 Task: Add La Tortilla Factory Organic Yellow Corn Tortillas to the cart.
Action: Mouse moved to (52, 348)
Screenshot: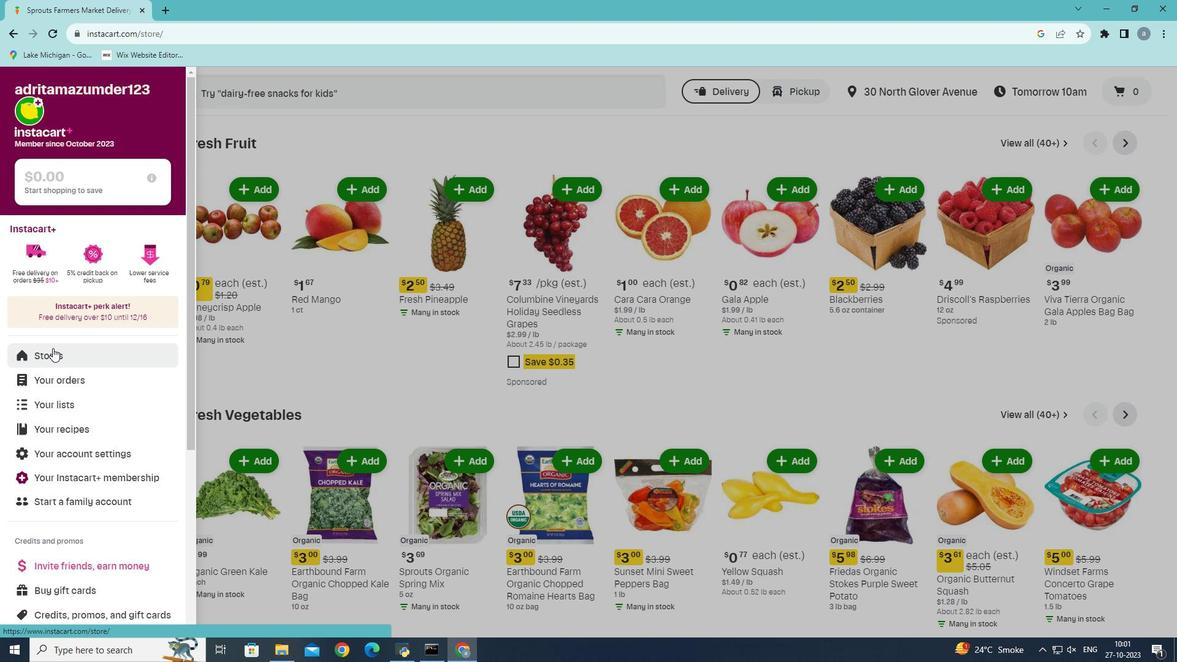 
Action: Mouse pressed left at (52, 348)
Screenshot: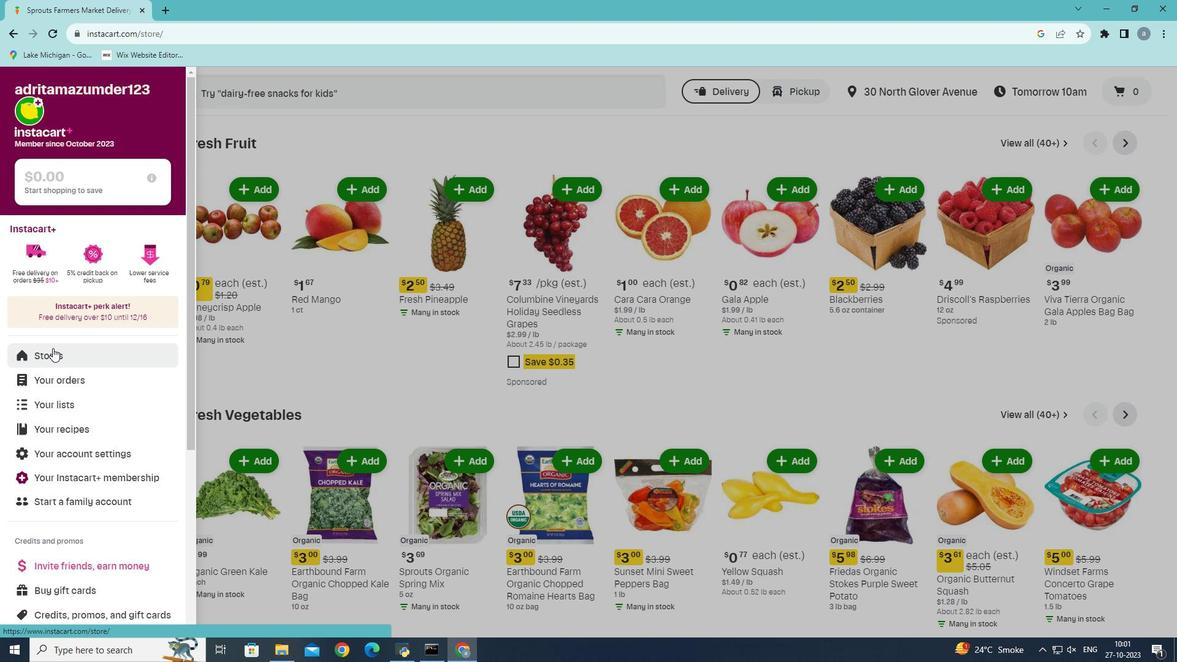 
Action: Mouse moved to (287, 137)
Screenshot: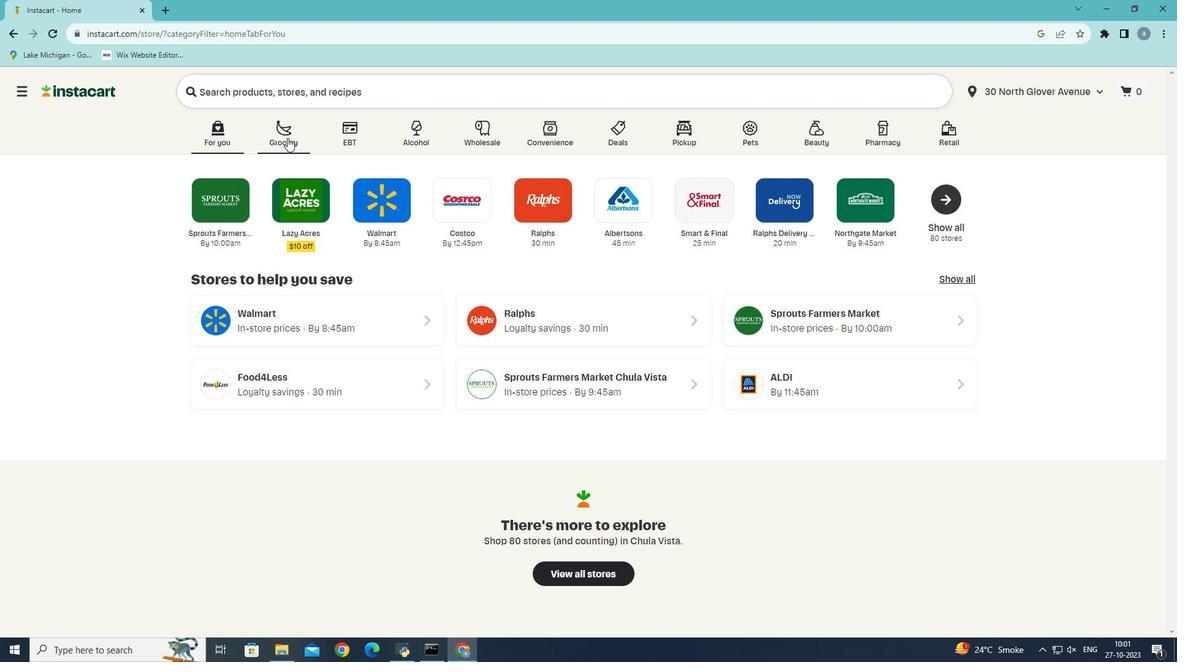 
Action: Mouse pressed left at (287, 137)
Screenshot: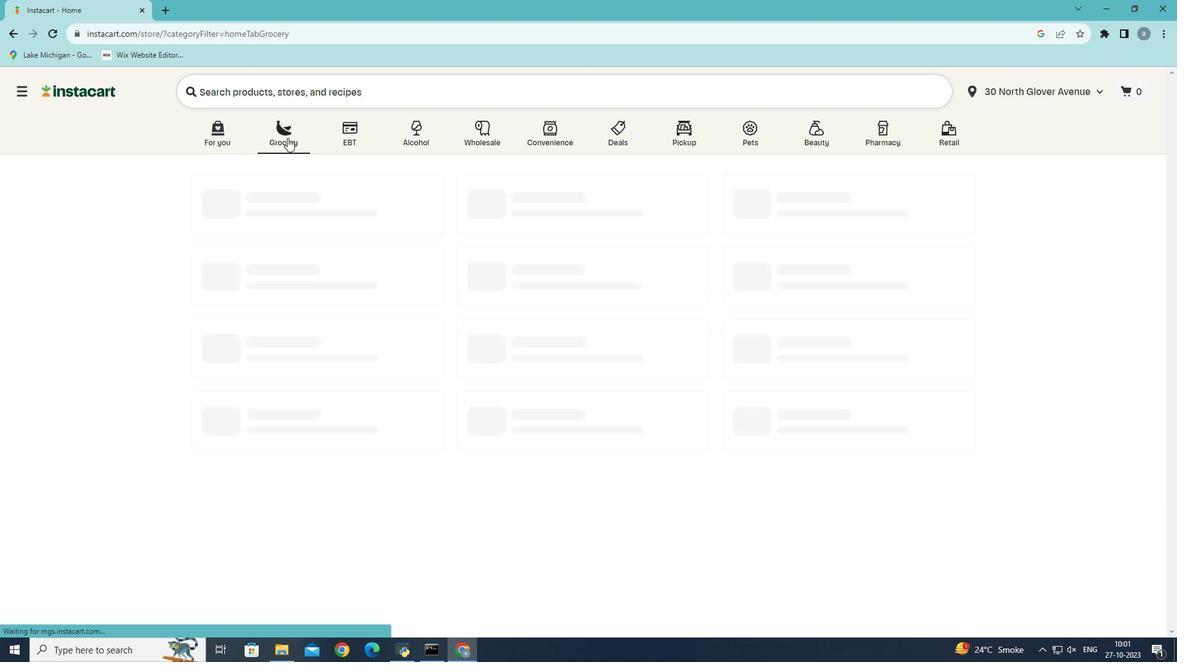 
Action: Mouse moved to (266, 348)
Screenshot: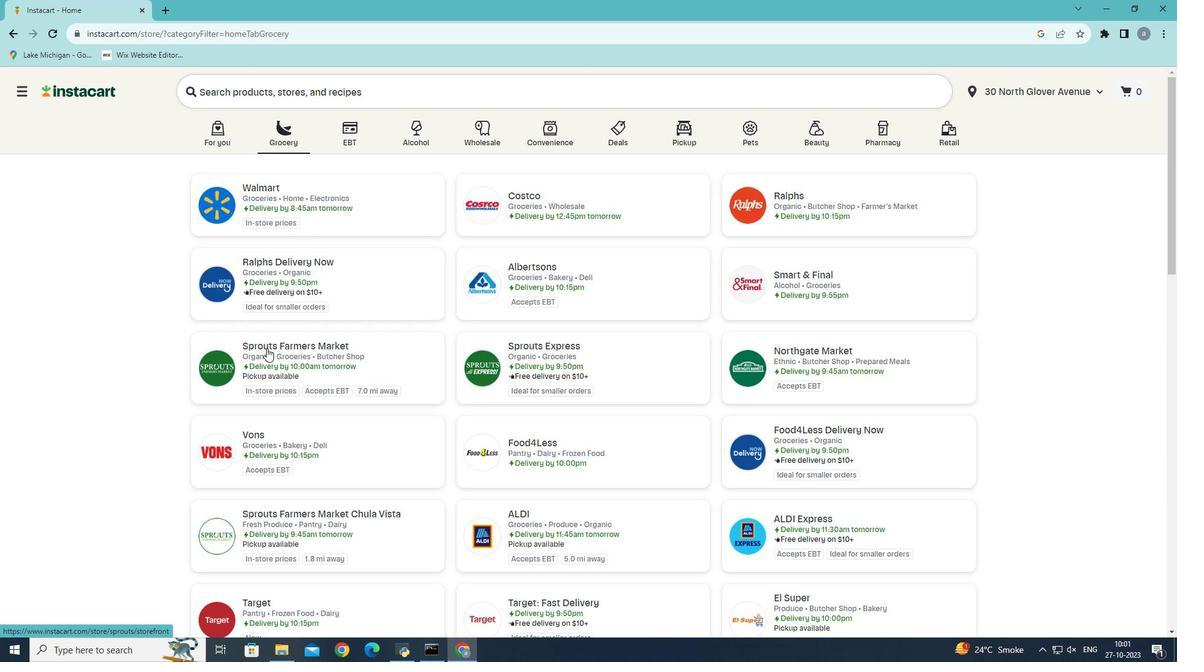 
Action: Mouse pressed left at (266, 348)
Screenshot: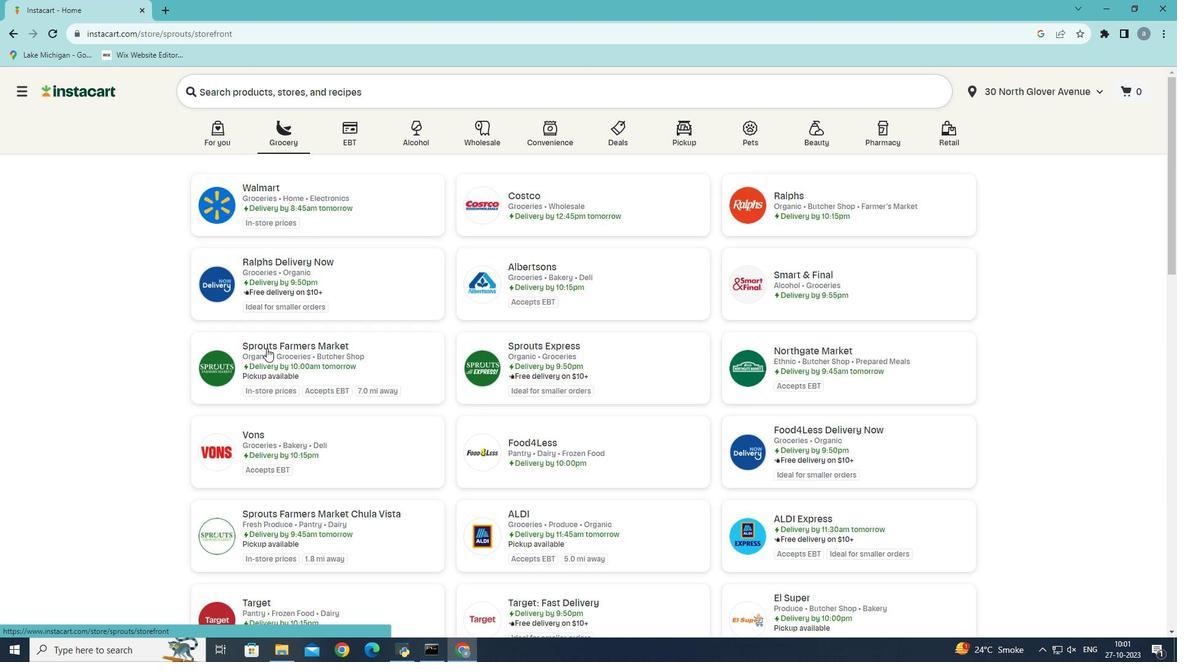 
Action: Mouse moved to (43, 533)
Screenshot: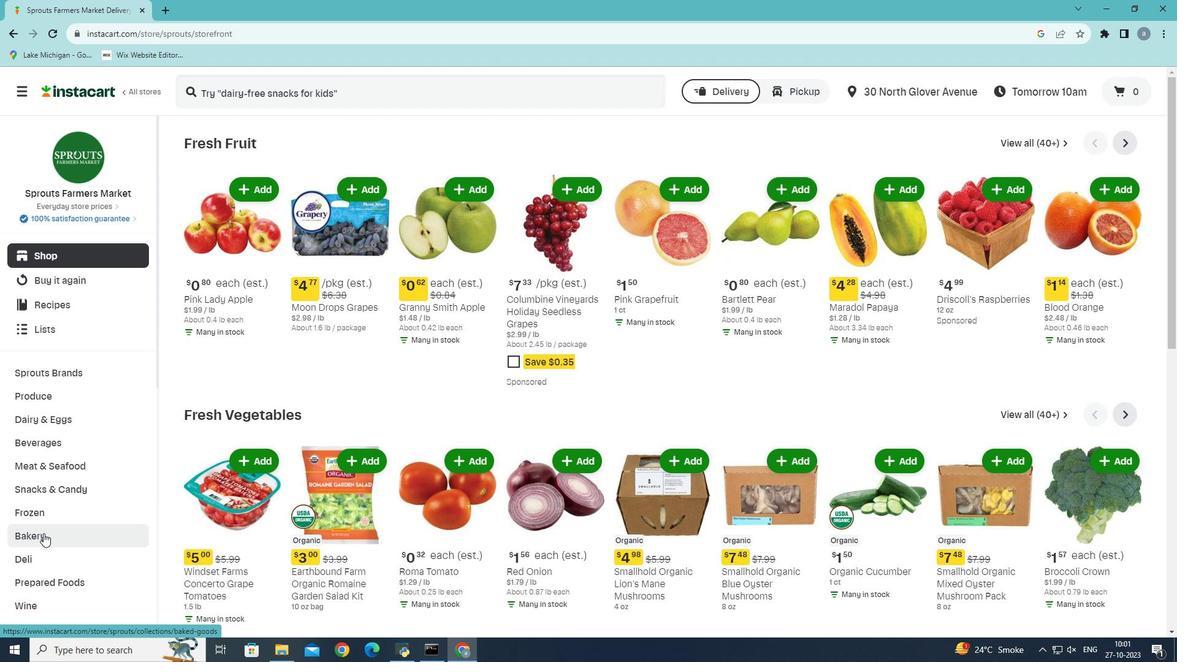 
Action: Mouse pressed left at (43, 533)
Screenshot: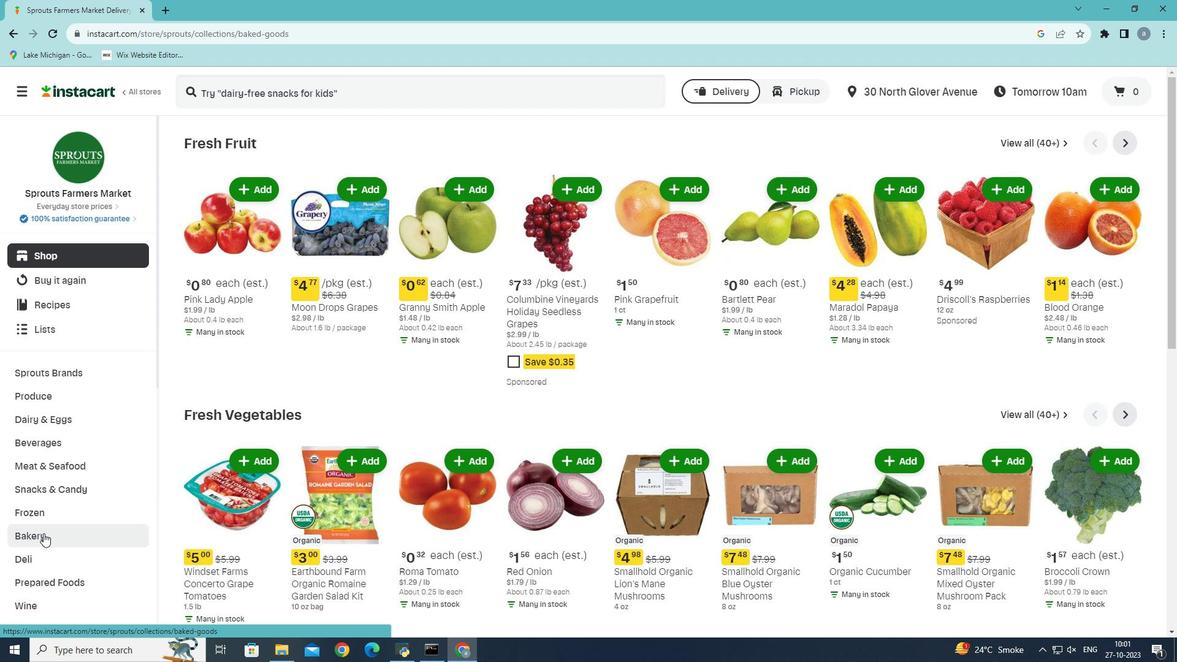
Action: Mouse moved to (945, 166)
Screenshot: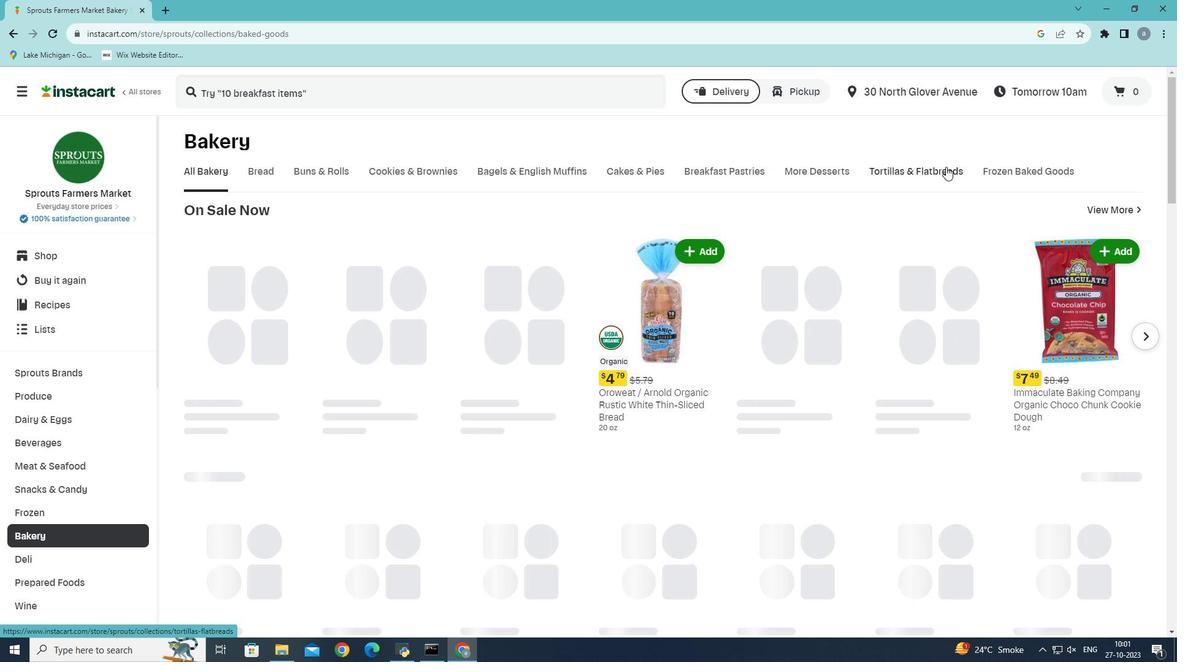 
Action: Mouse pressed left at (945, 166)
Screenshot: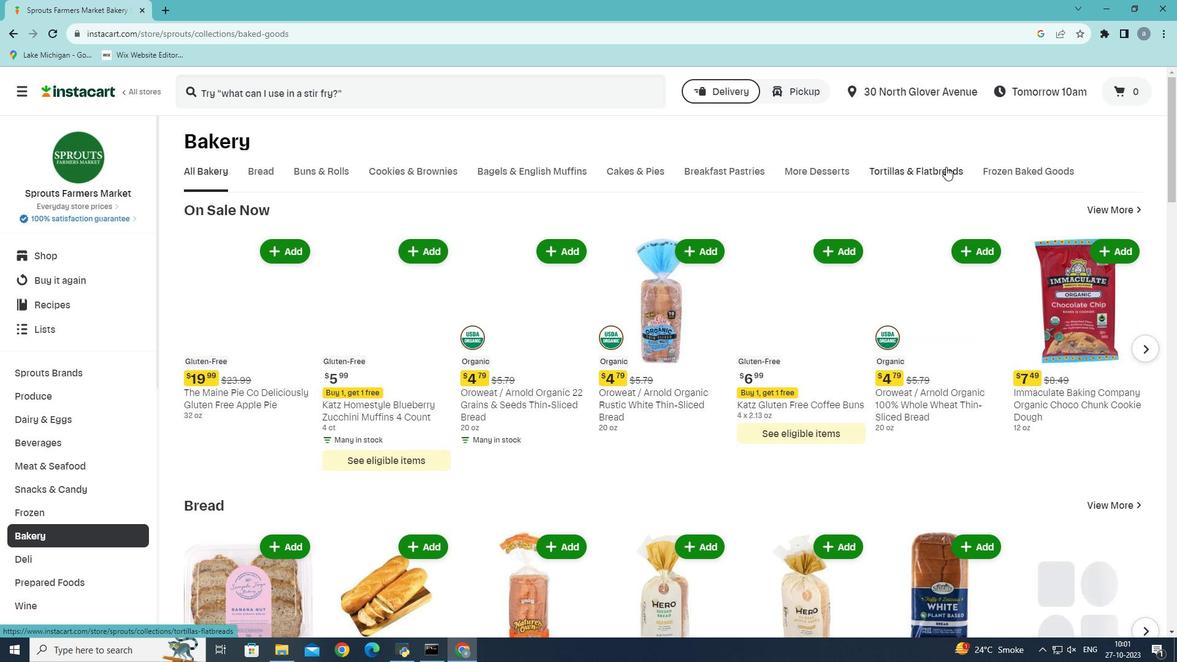 
Action: Mouse moved to (278, 218)
Screenshot: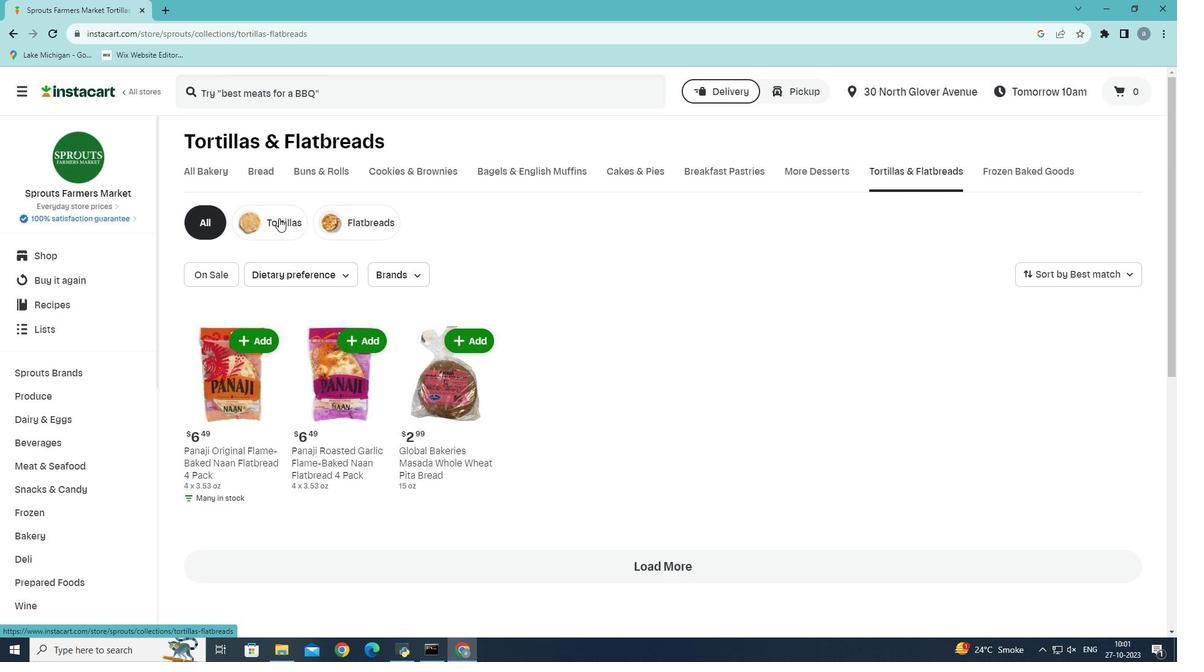 
Action: Mouse pressed left at (278, 218)
Screenshot: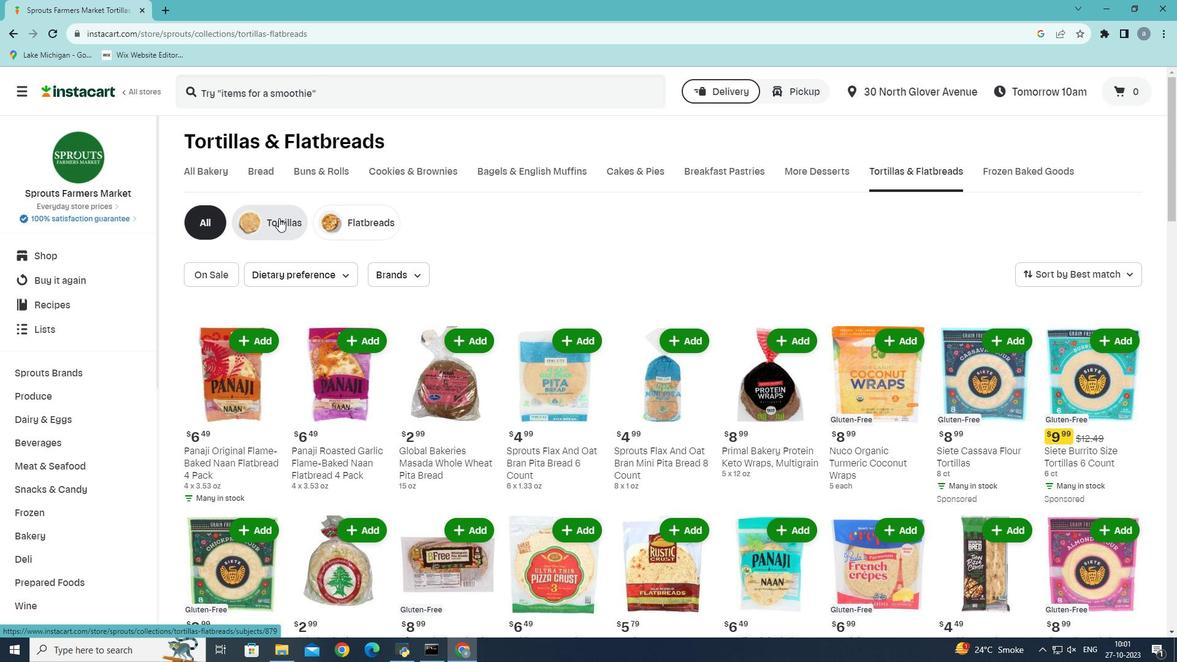 
Action: Mouse pressed left at (278, 218)
Screenshot: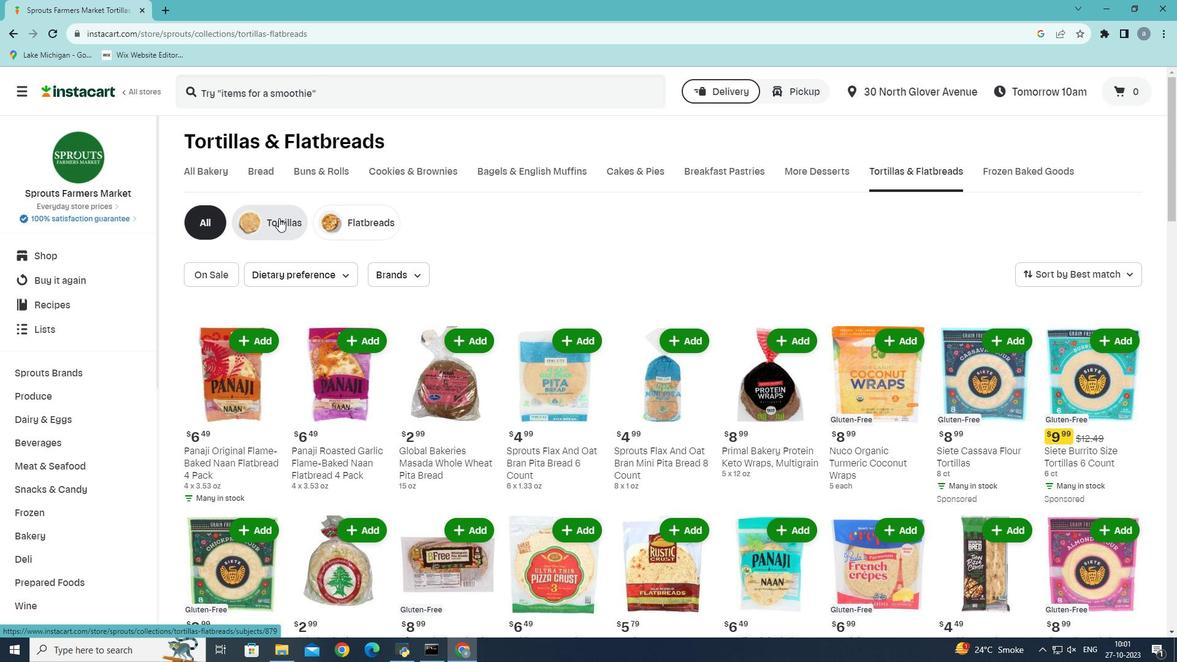 
Action: Mouse moved to (752, 472)
Screenshot: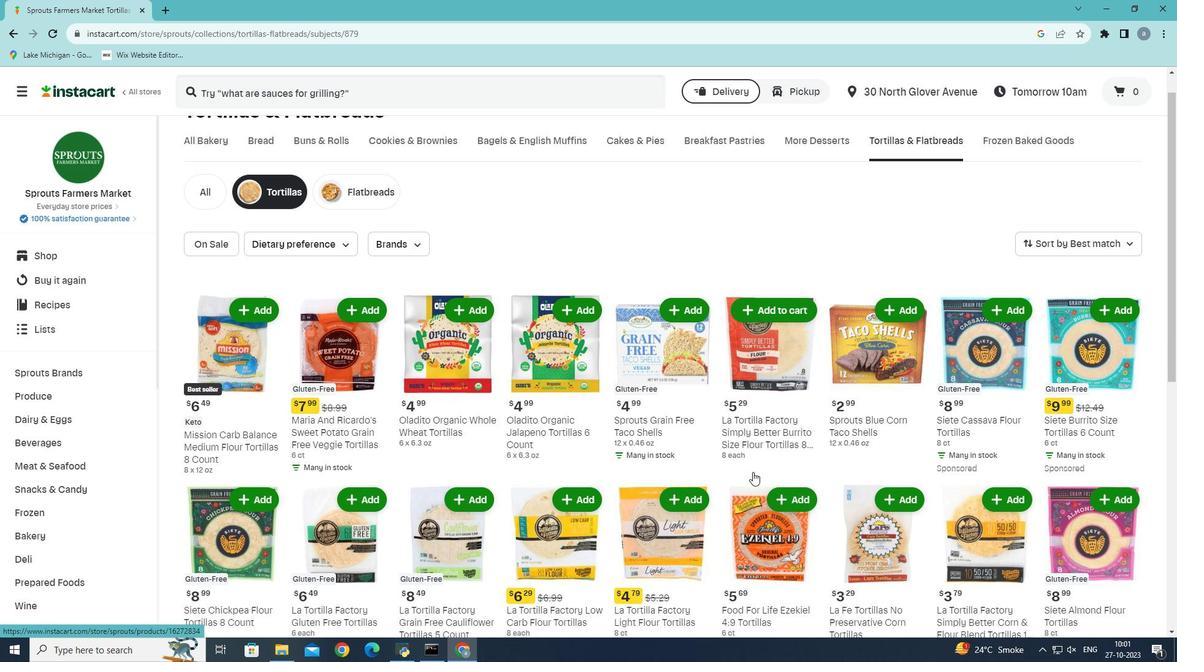 
Action: Mouse scrolled (752, 471) with delta (0, 0)
Screenshot: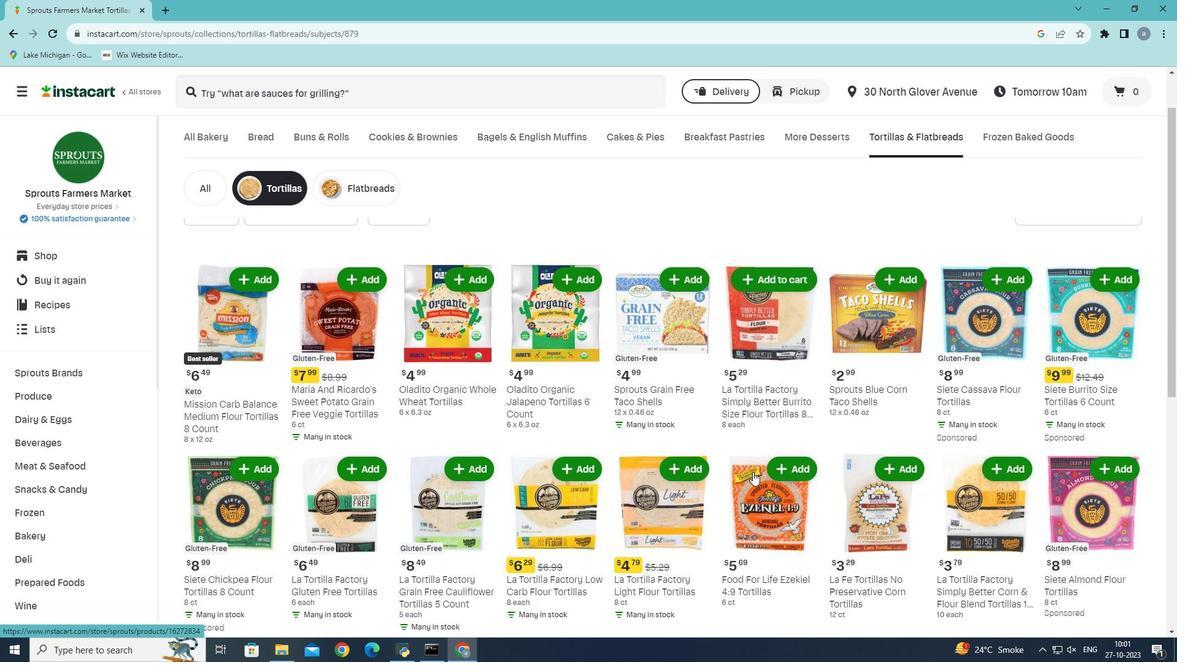 
Action: Mouse scrolled (752, 471) with delta (0, 0)
Screenshot: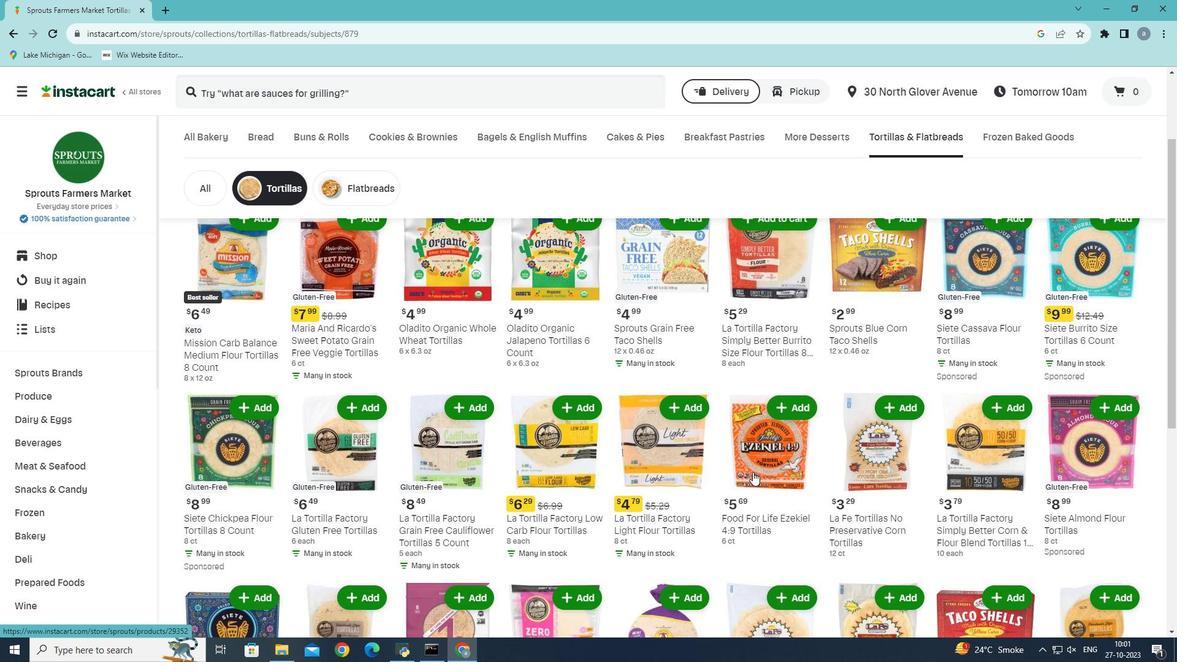 
Action: Mouse scrolled (752, 471) with delta (0, 0)
Screenshot: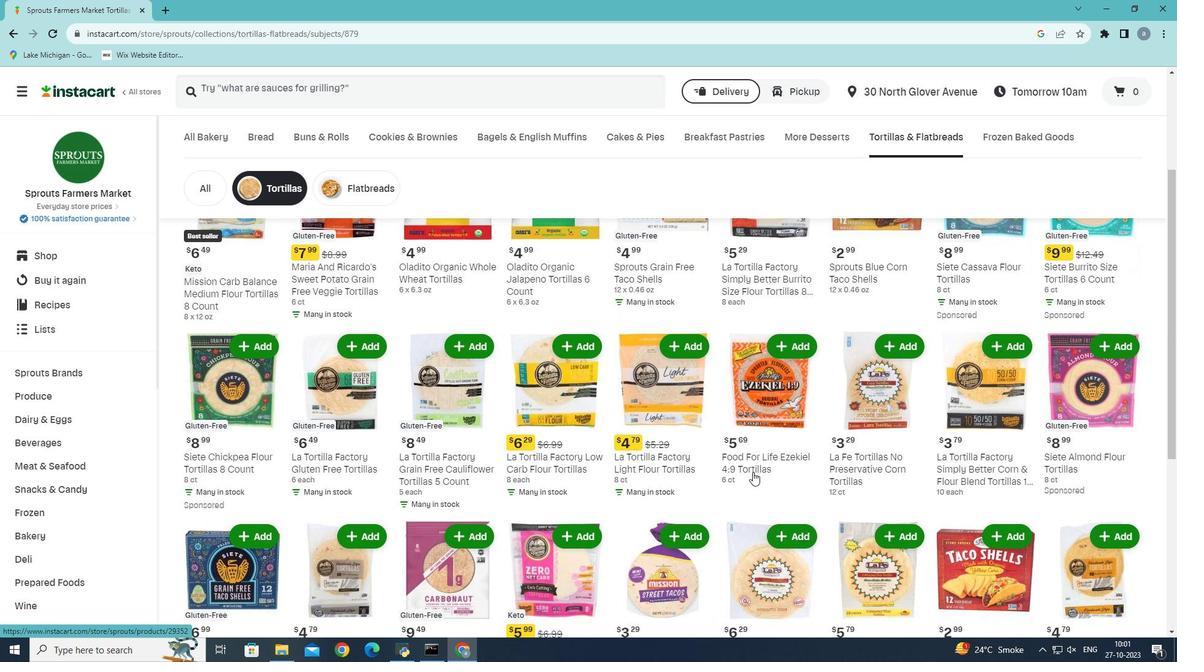 
Action: Mouse moved to (681, 472)
Screenshot: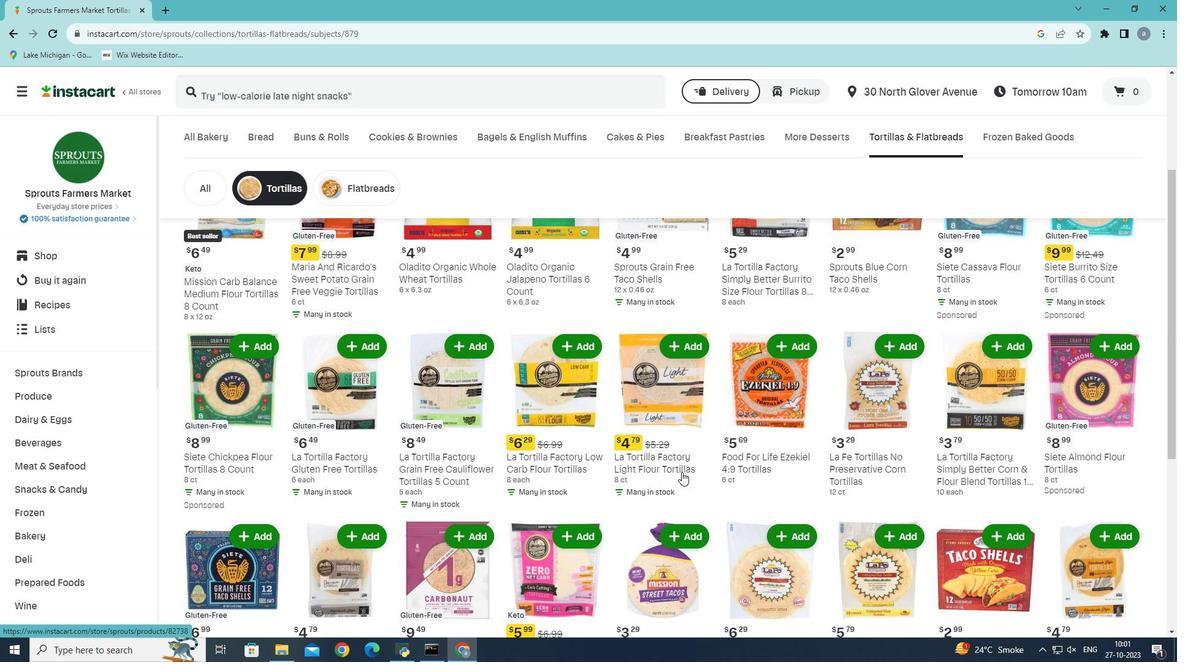 
Action: Mouse scrolled (681, 471) with delta (0, 0)
Screenshot: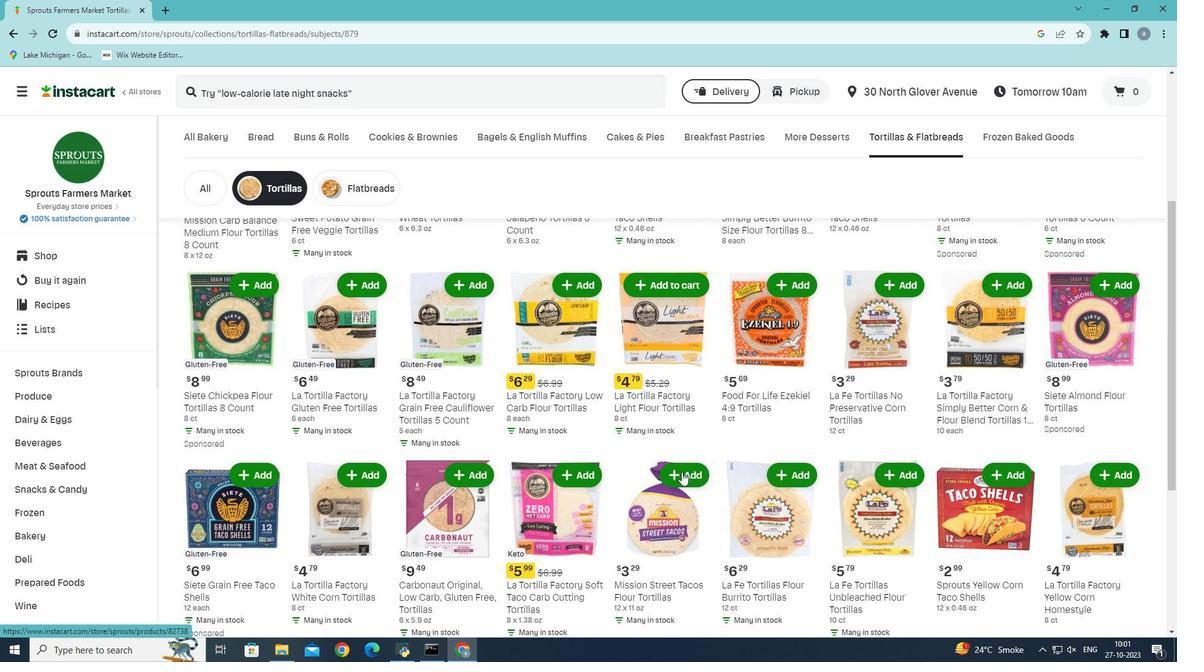 
Action: Mouse moved to (710, 426)
Screenshot: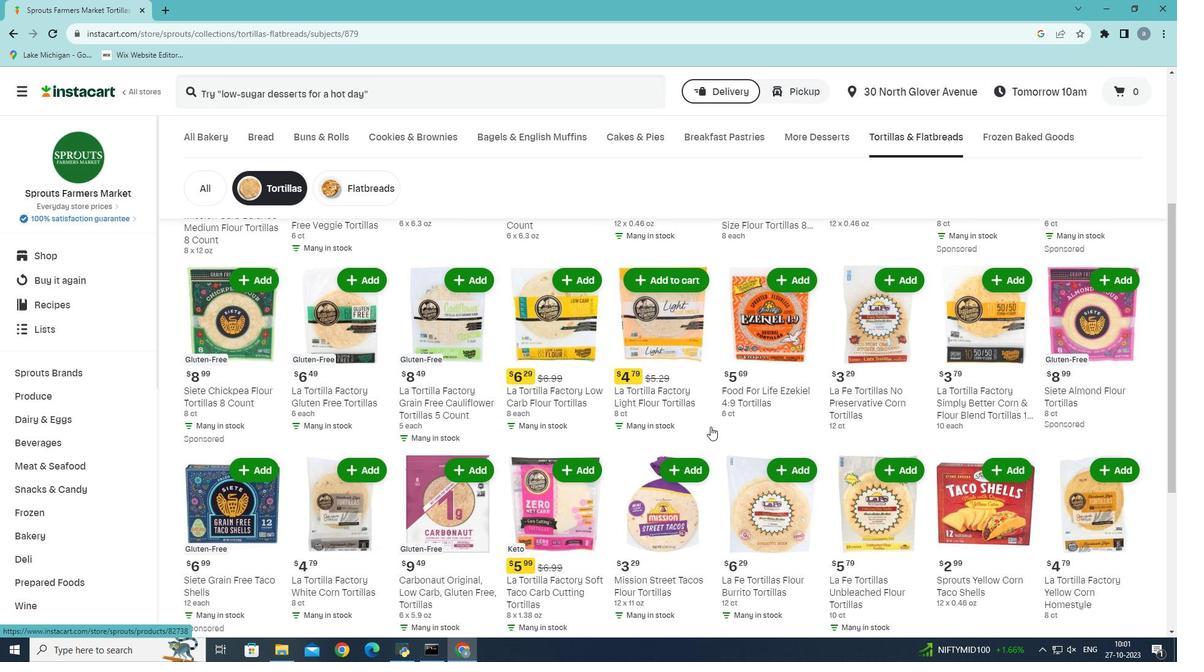 
Action: Mouse scrolled (710, 426) with delta (0, 0)
Screenshot: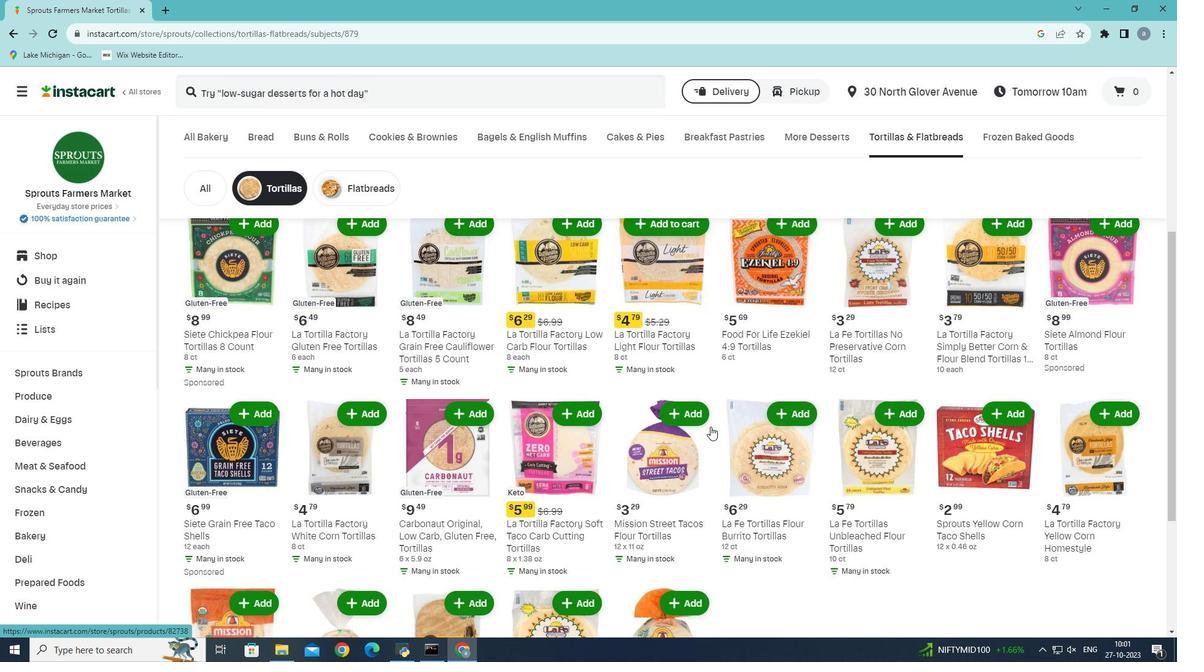 
Action: Mouse moved to (874, 391)
Screenshot: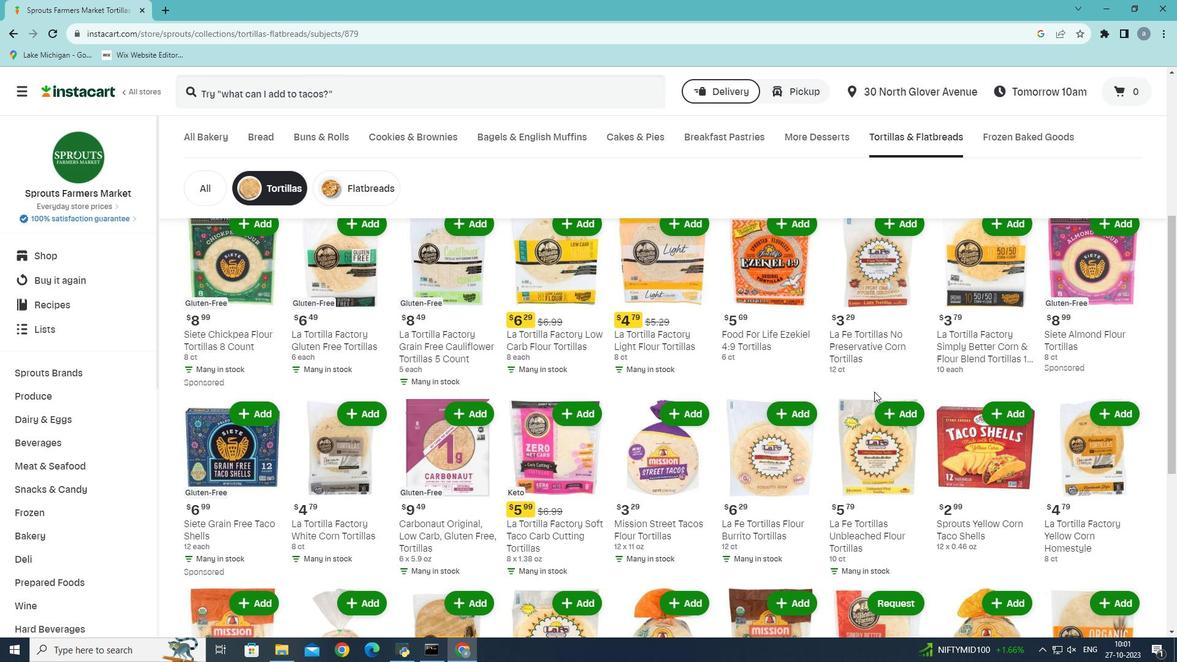 
Action: Mouse scrolled (874, 391) with delta (0, 0)
Screenshot: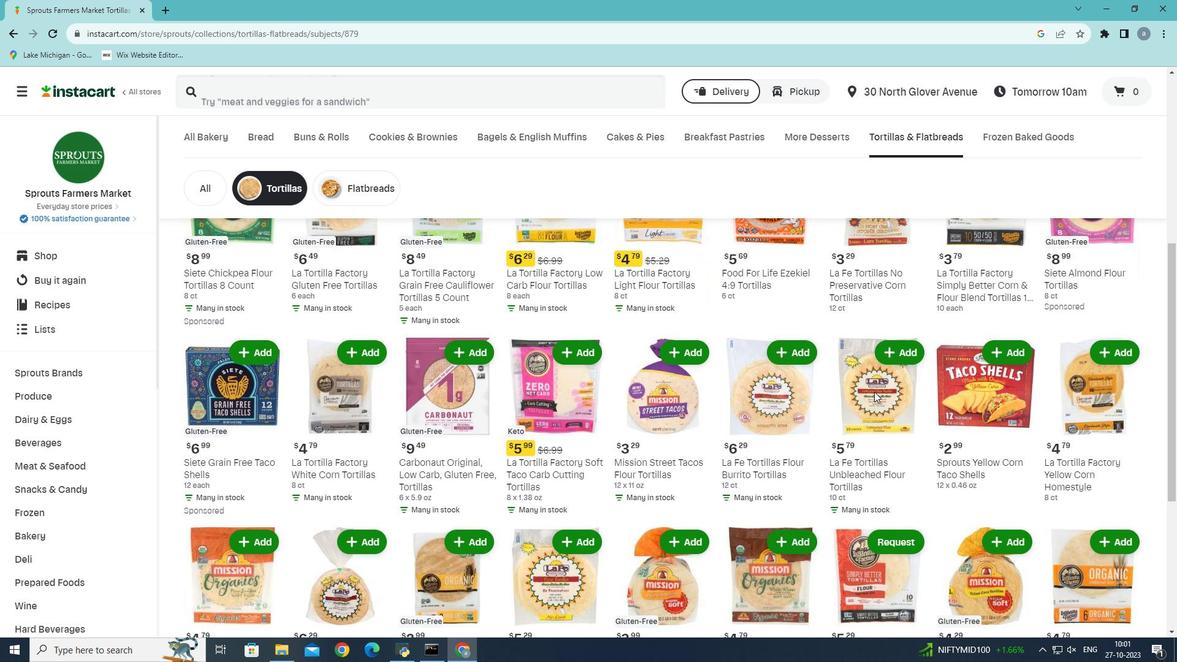 
Action: Mouse scrolled (874, 391) with delta (0, 0)
Screenshot: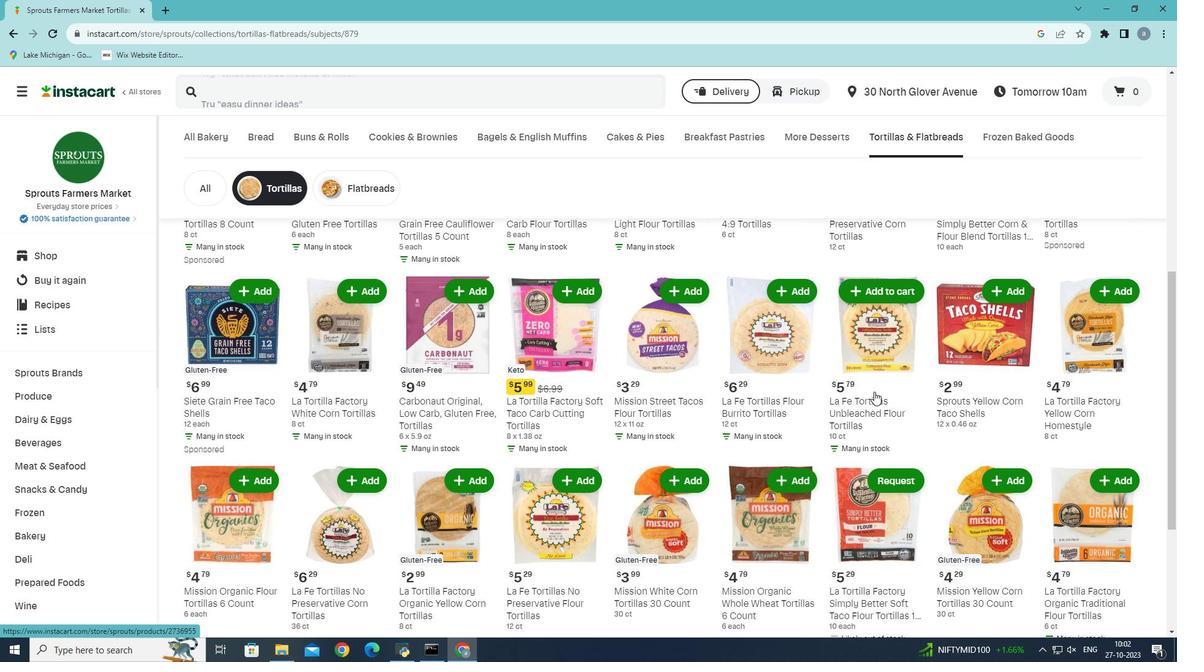 
Action: Mouse moved to (937, 418)
Screenshot: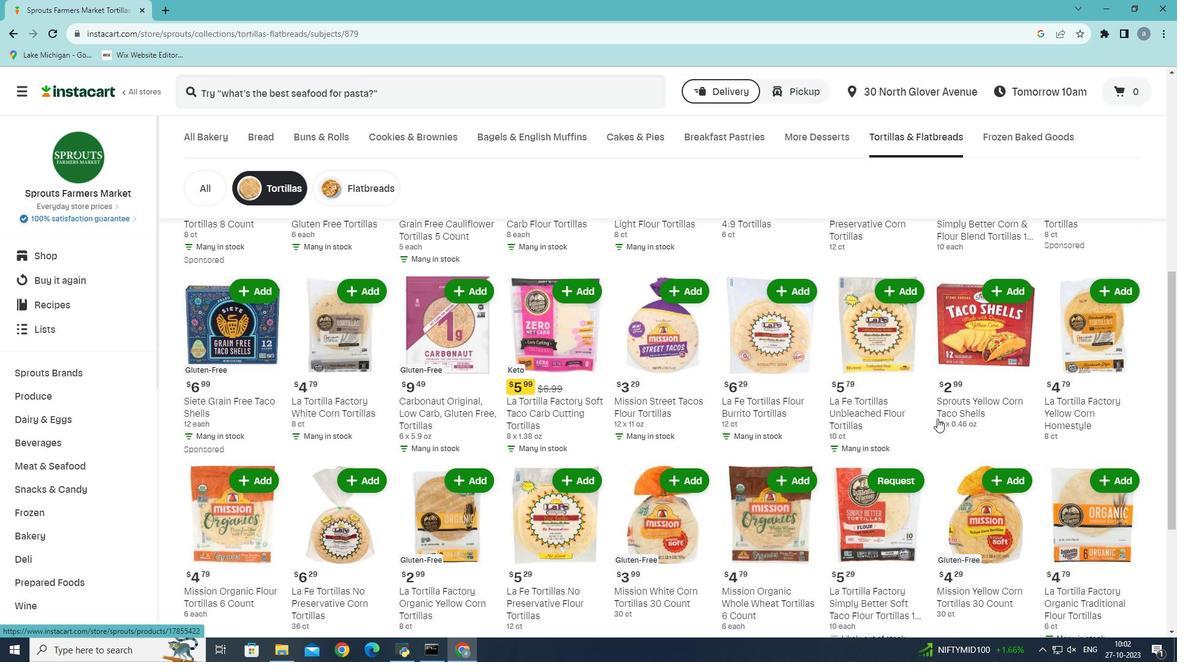 
Action: Mouse scrolled (937, 418) with delta (0, 0)
Screenshot: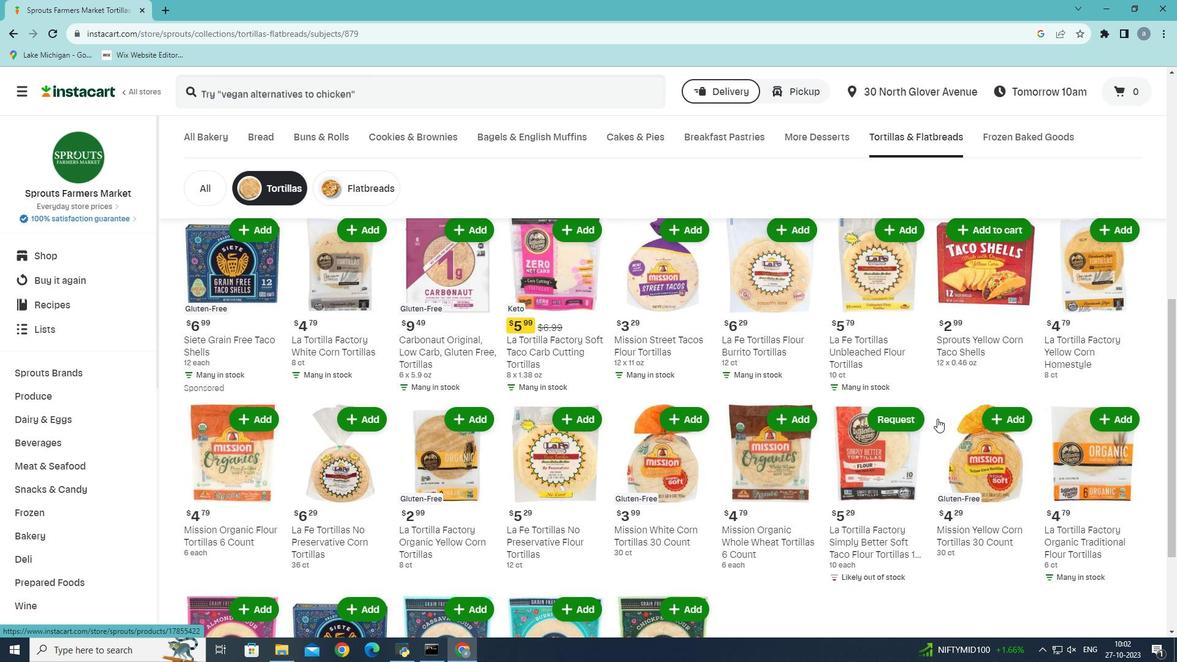 
Action: Mouse moved to (961, 407)
Screenshot: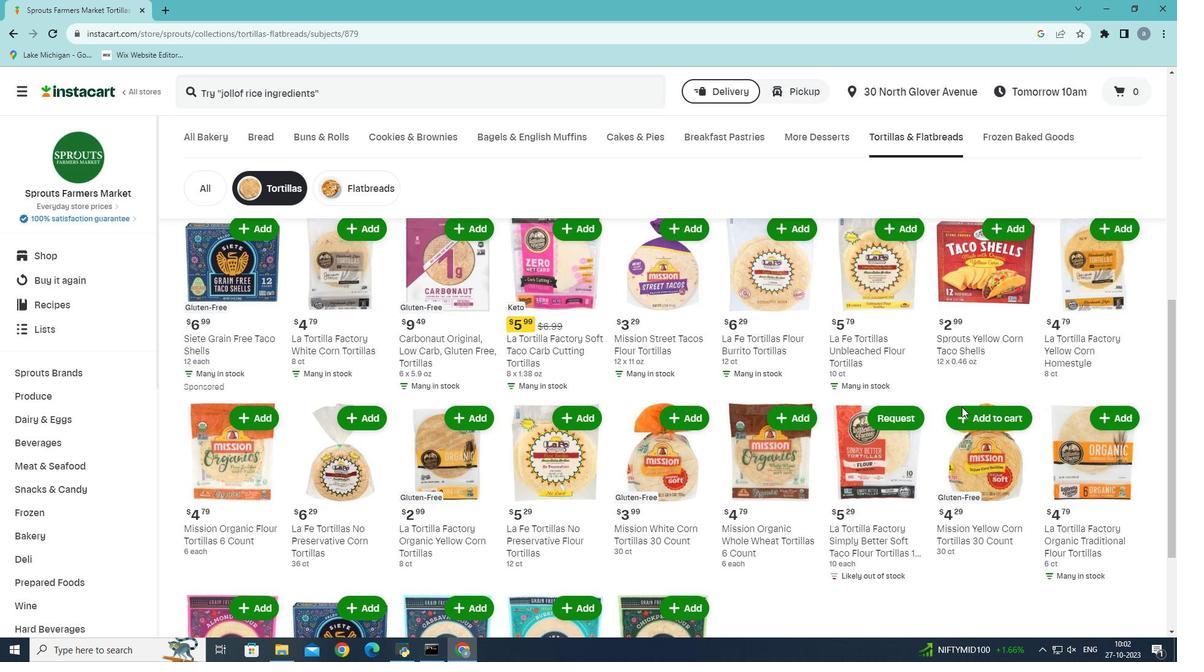 
Action: Mouse scrolled (961, 406) with delta (0, 0)
Screenshot: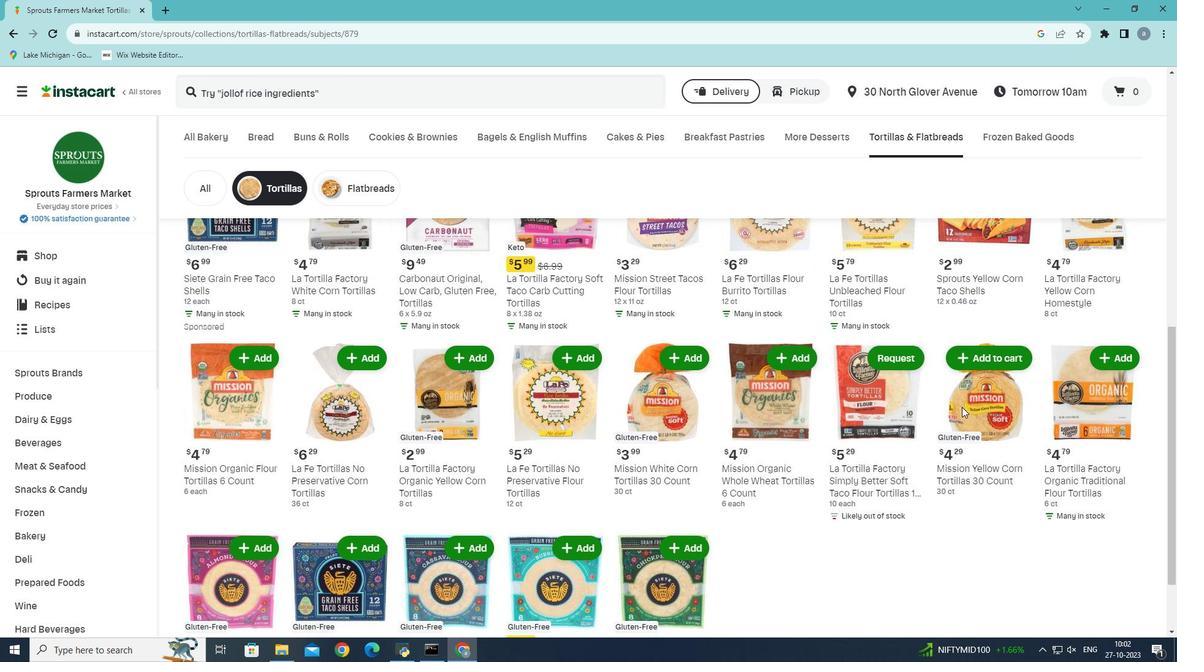 
Action: Mouse moved to (482, 359)
Screenshot: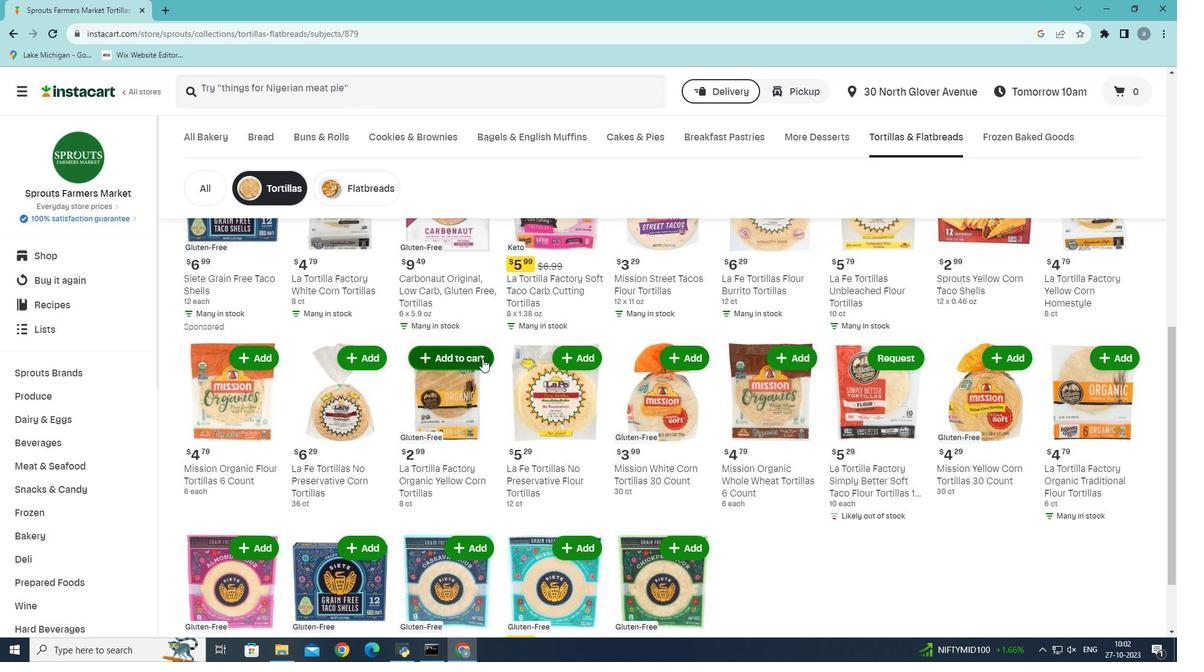 
Action: Mouse pressed left at (482, 359)
Screenshot: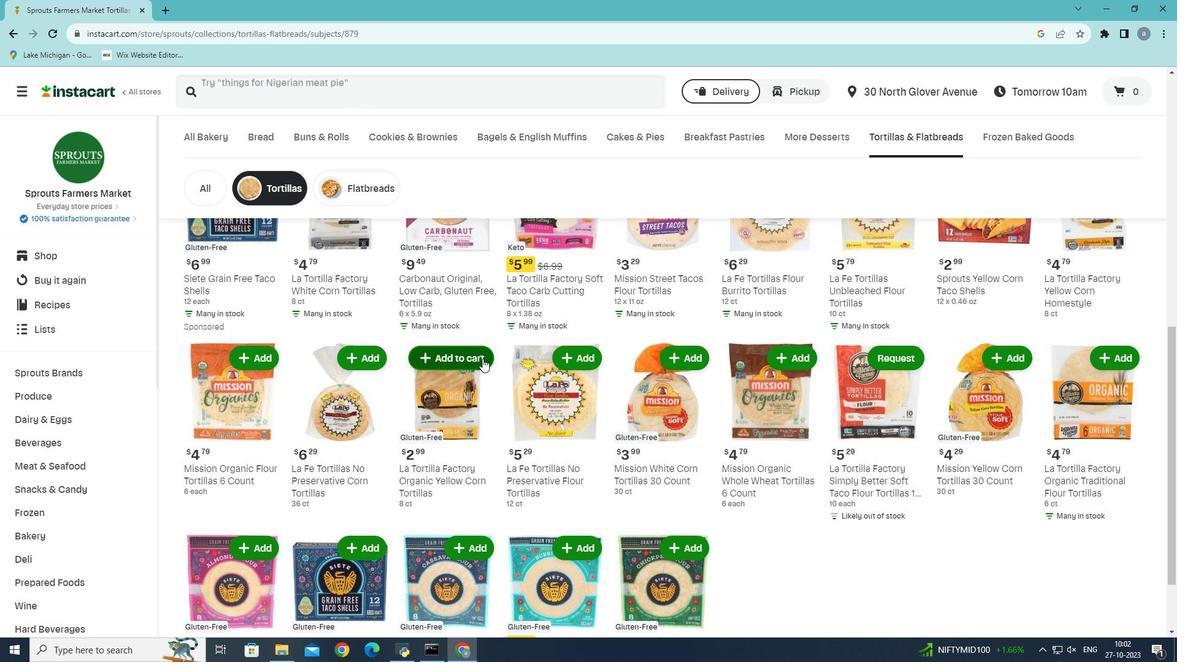 
Action: Mouse moved to (482, 358)
Screenshot: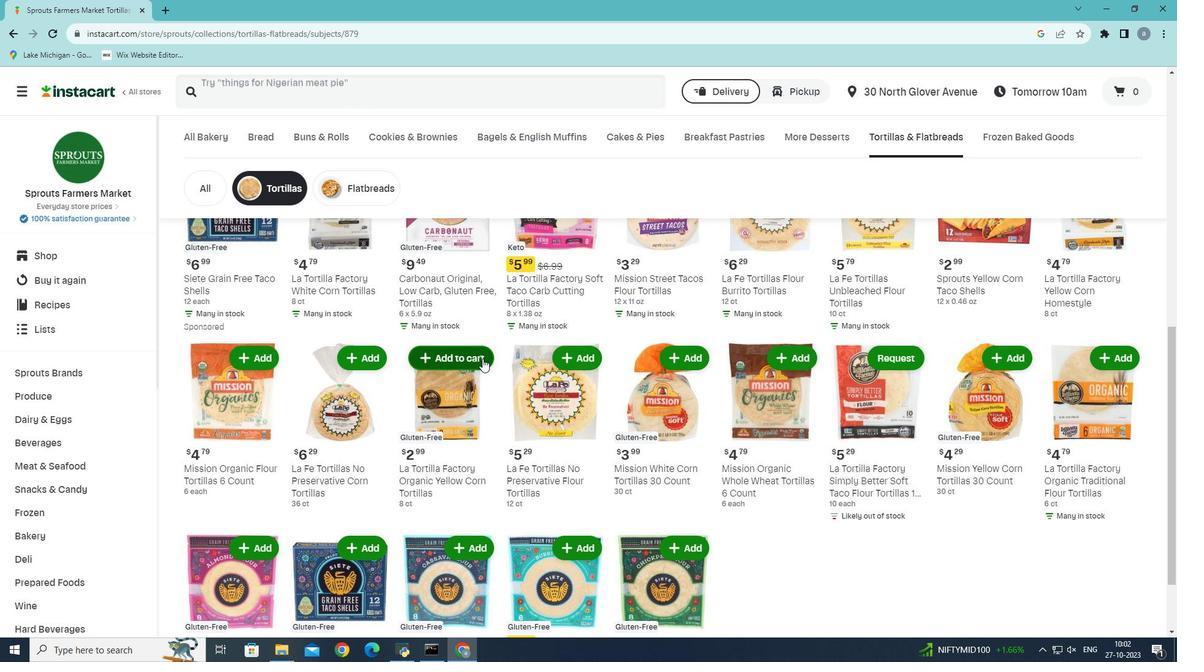 
